 Task: Create a task  Develop a new online survey and feedback system , assign it to team member softage.2@softage.net in the project AgileCrest and update the status of the task to  Off Track , set the priority of the task to Medium
Action: Mouse moved to (76, 57)
Screenshot: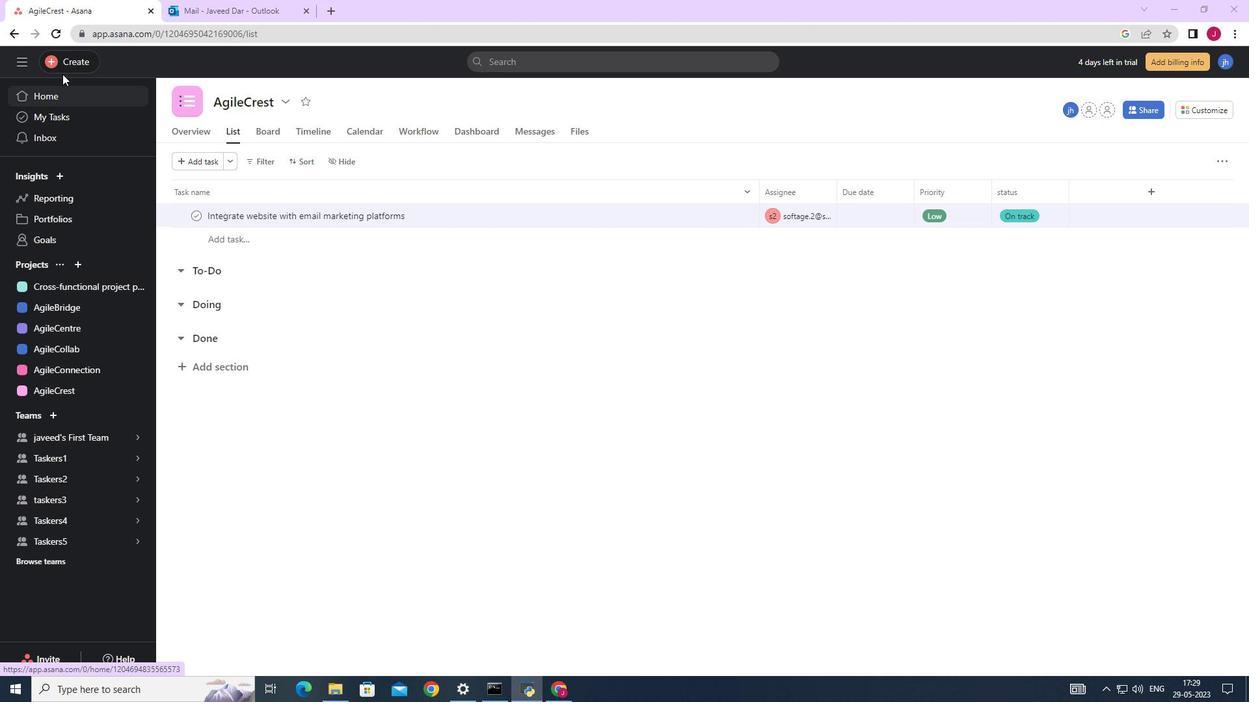 
Action: Mouse pressed left at (76, 57)
Screenshot: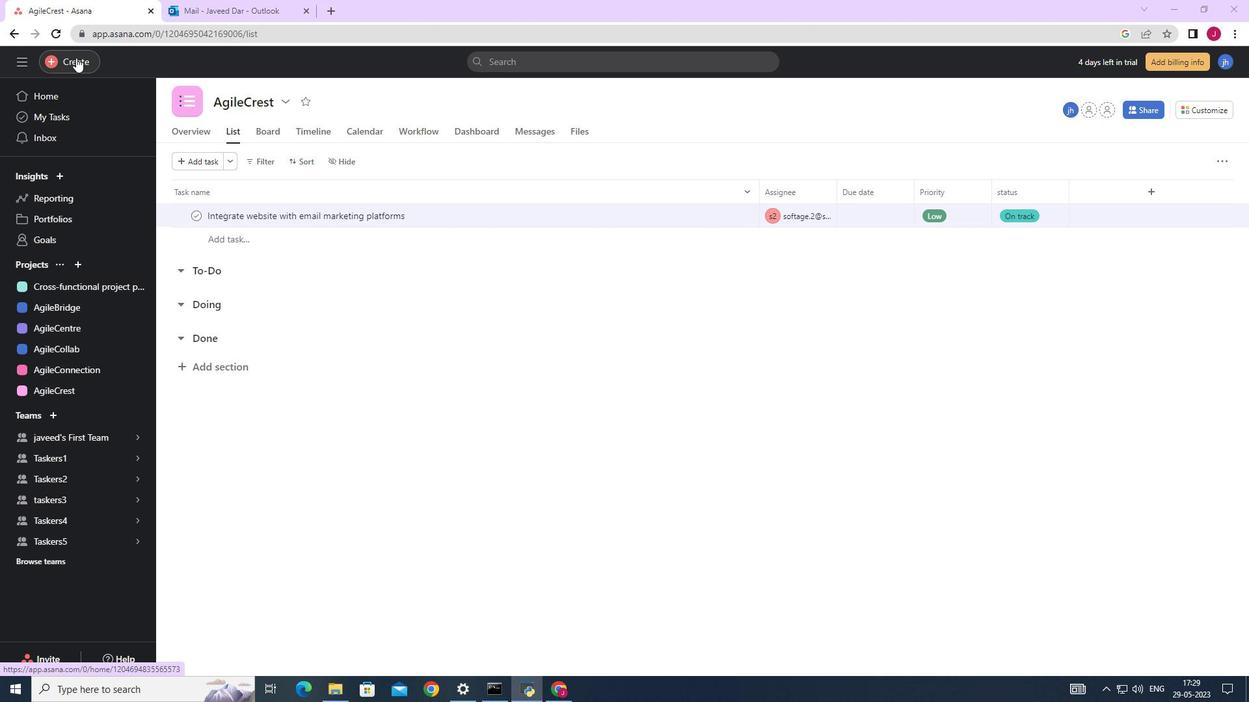 
Action: Mouse moved to (189, 57)
Screenshot: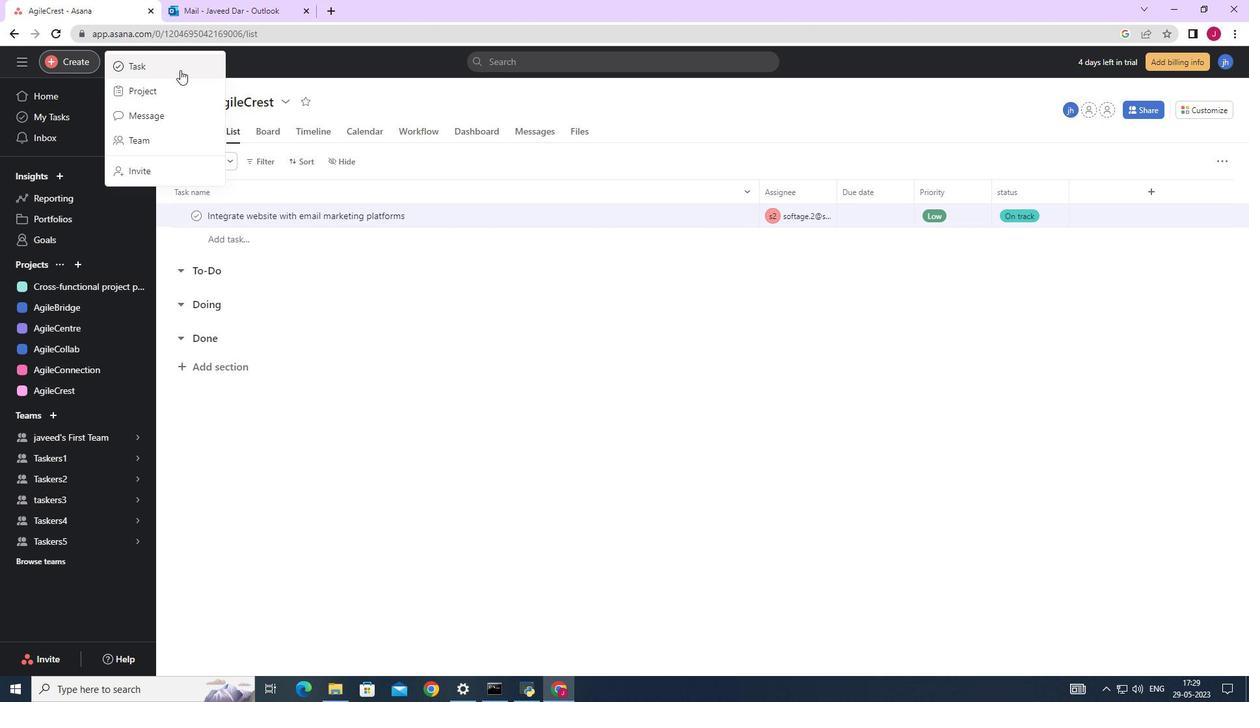 
Action: Mouse pressed left at (189, 57)
Screenshot: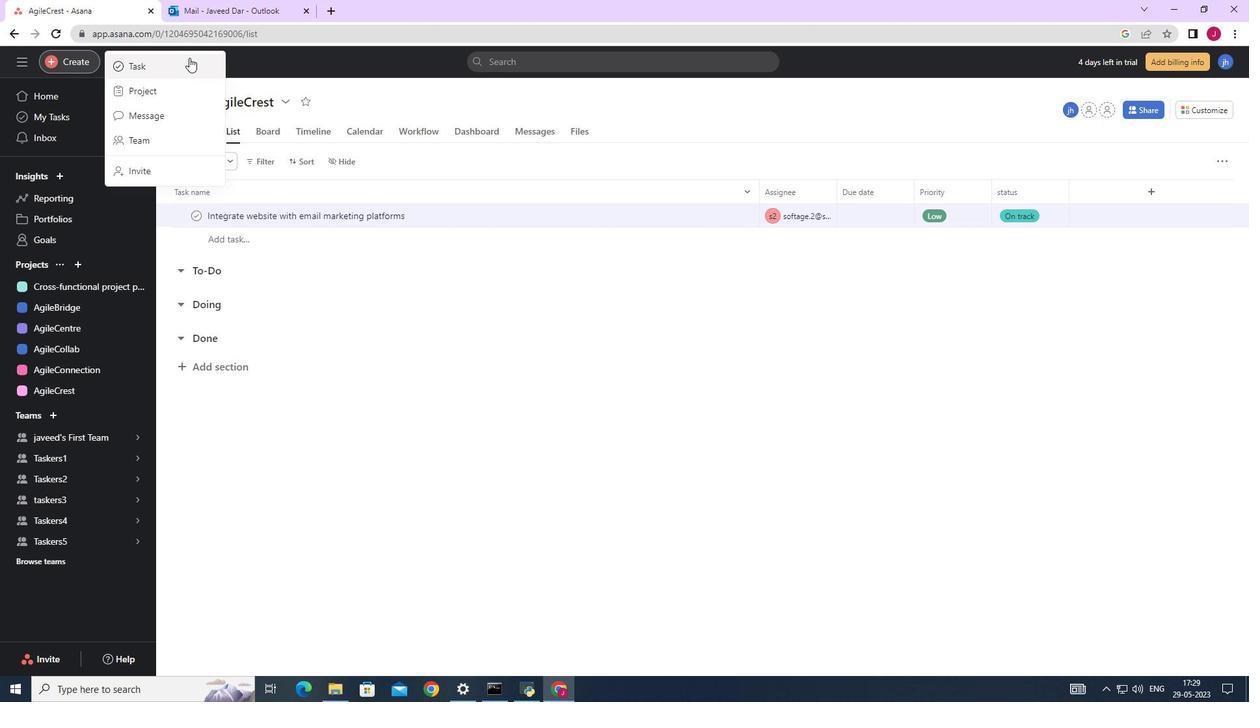 
Action: Mouse moved to (1022, 434)
Screenshot: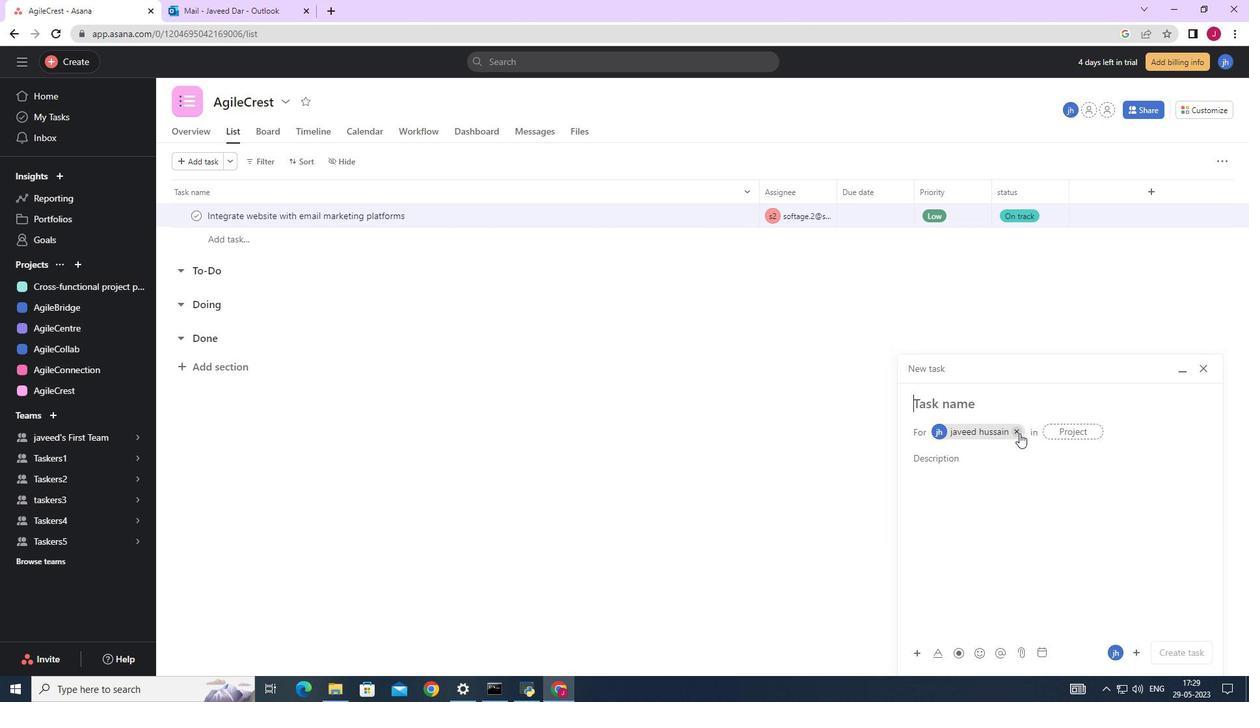 
Action: Mouse pressed left at (1022, 434)
Screenshot: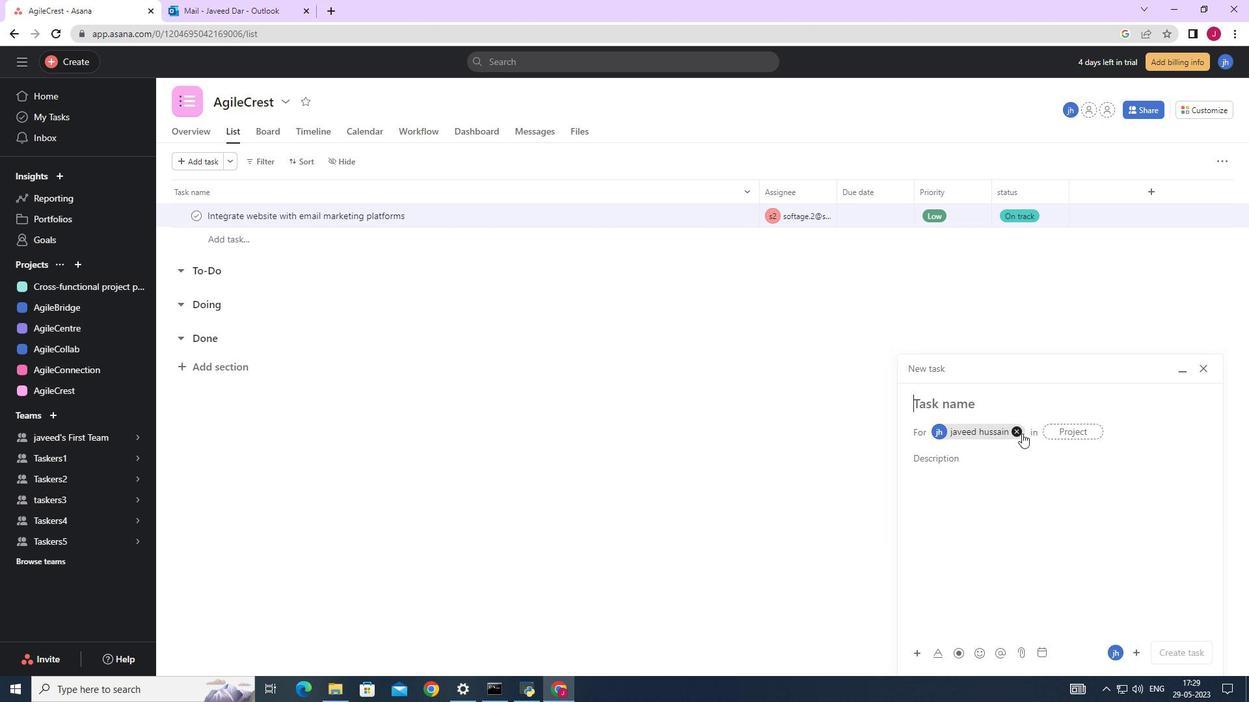 
Action: Mouse moved to (957, 407)
Screenshot: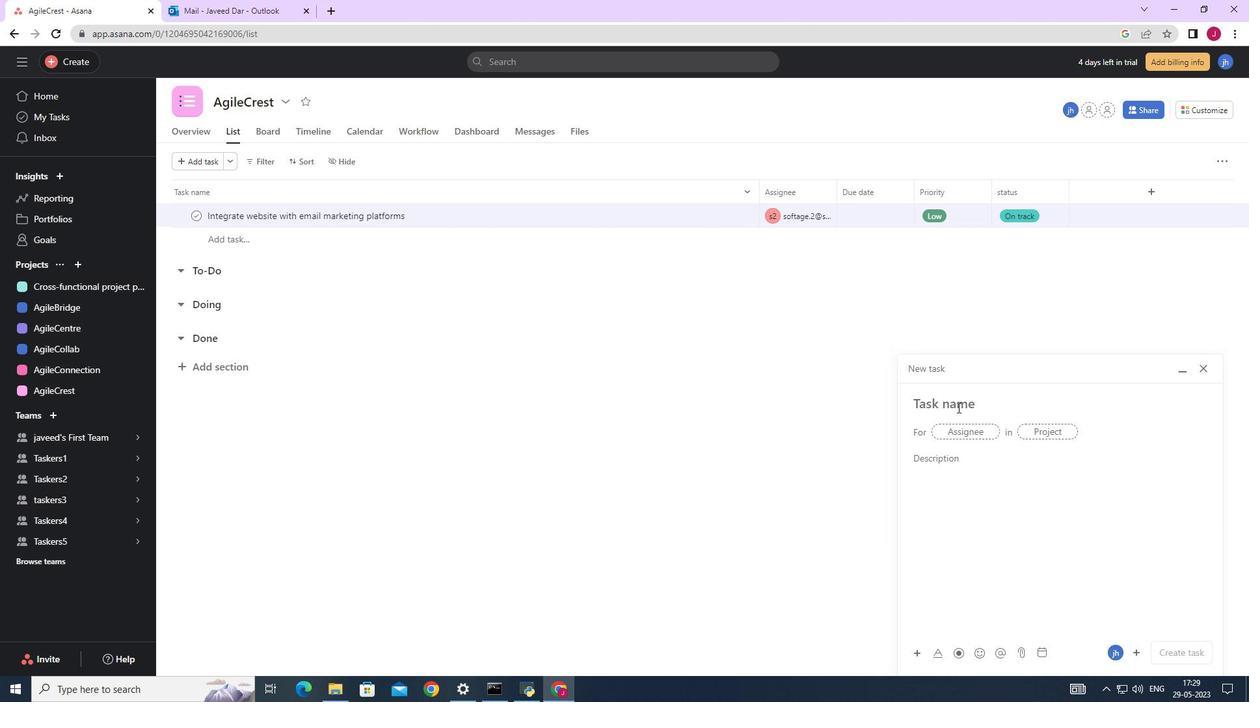 
Action: Mouse pressed left at (957, 407)
Screenshot: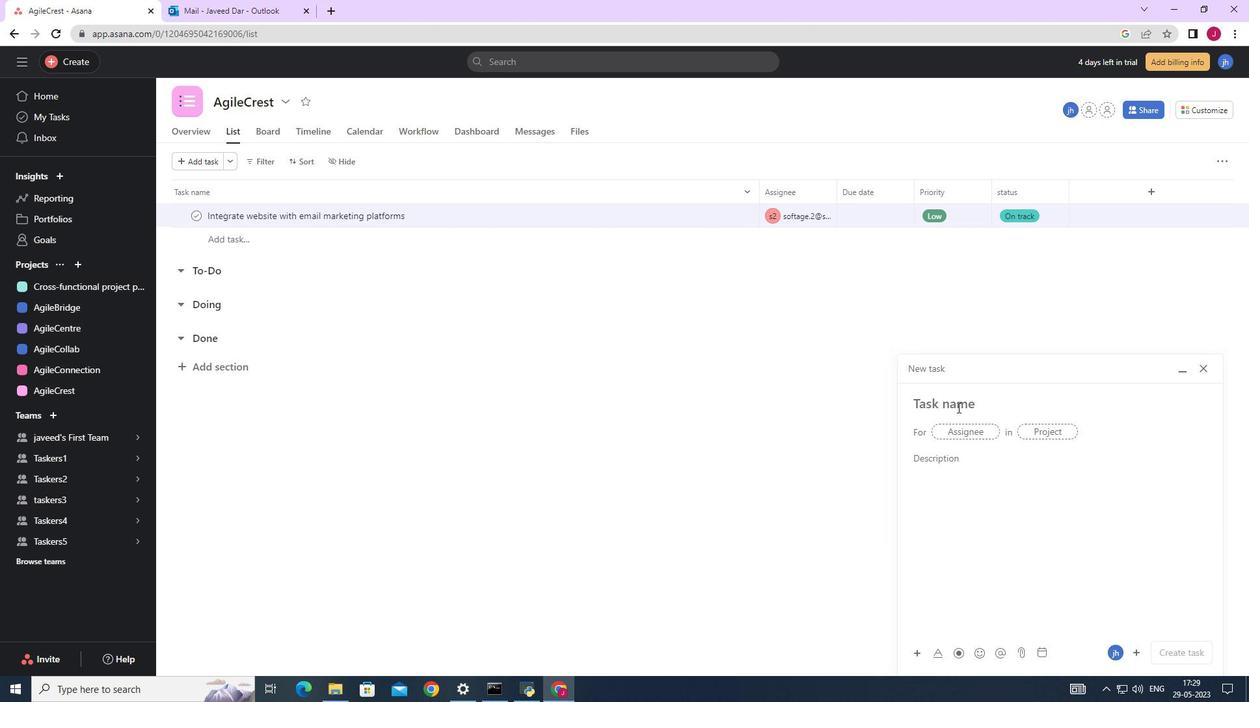 
Action: Key pressed <Key.caps_lock>D<Key.caps_lock>evelop<Key.space>a<Key.space>new<Key.space>online<Key.space>survey<Key.space>and<Key.space>feedback<Key.space>system
Screenshot: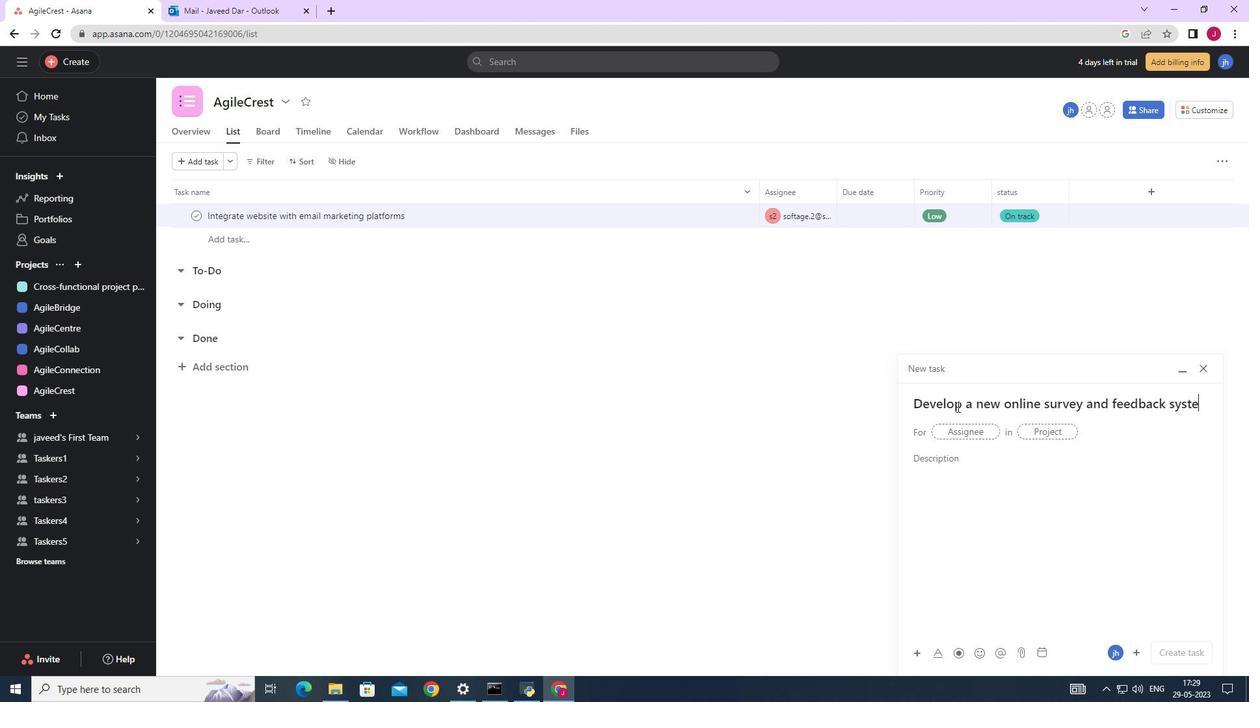 
Action: Mouse moved to (971, 426)
Screenshot: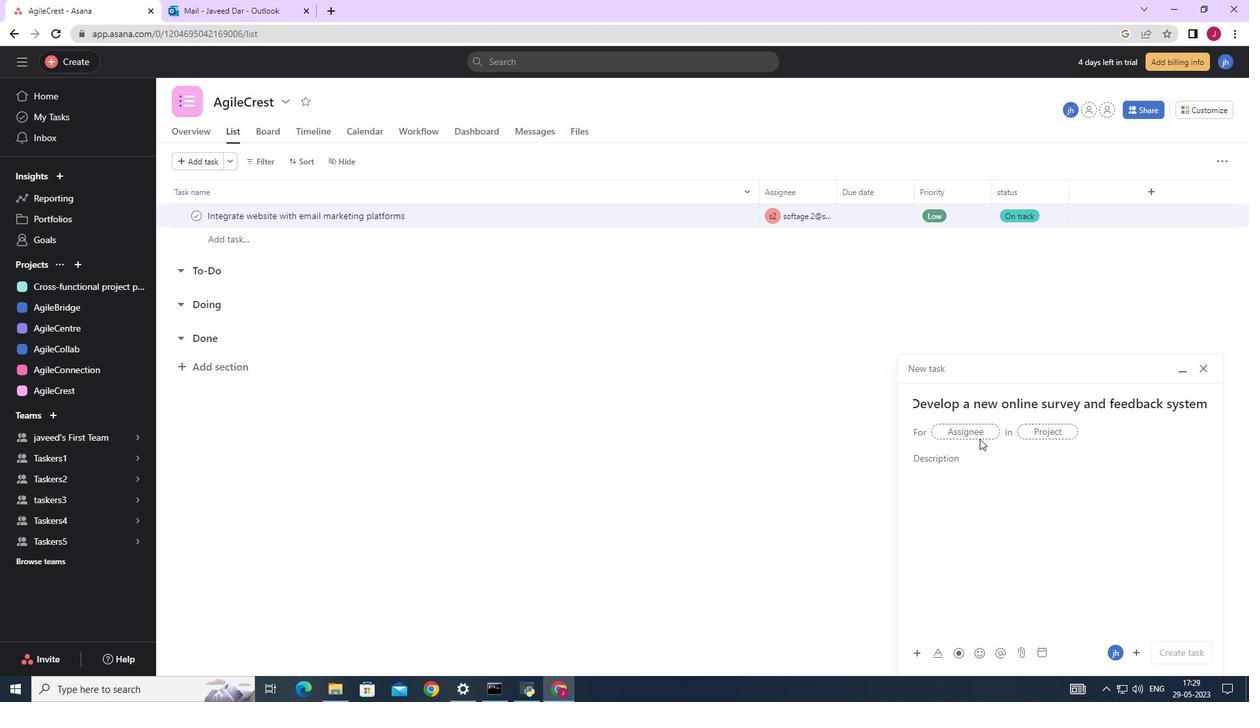 
Action: Mouse pressed left at (971, 426)
Screenshot: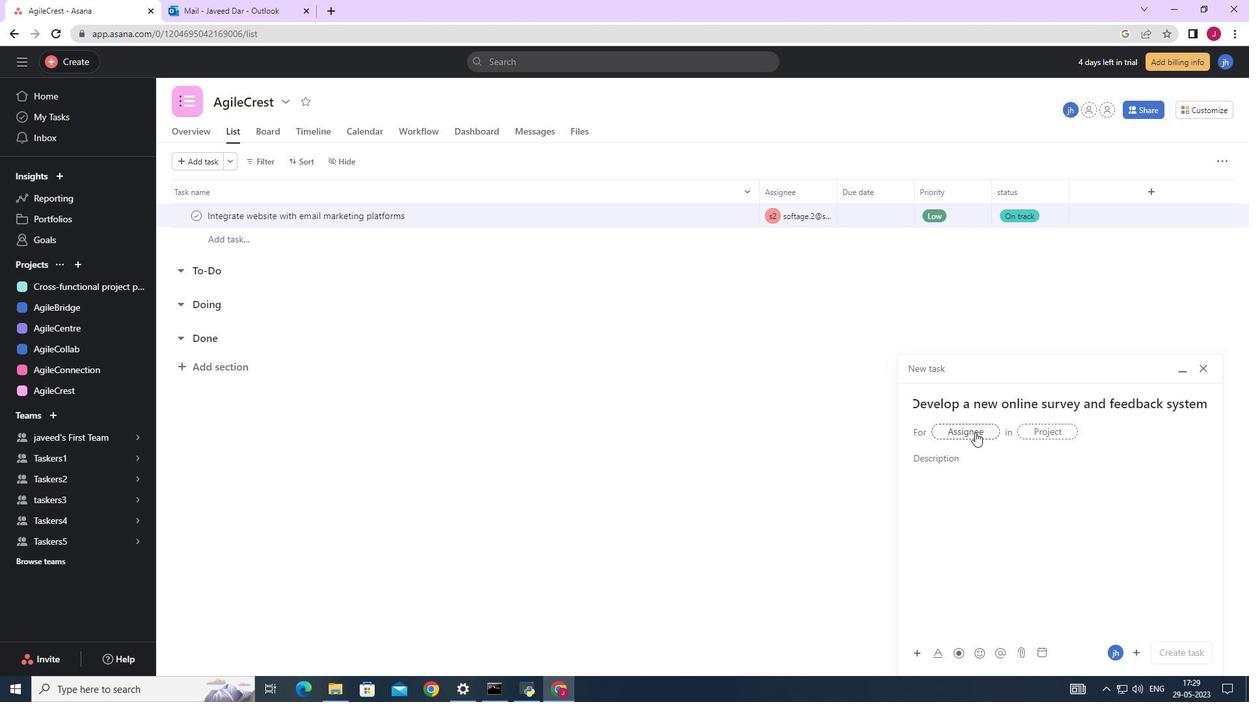 
Action: Mouse moved to (967, 431)
Screenshot: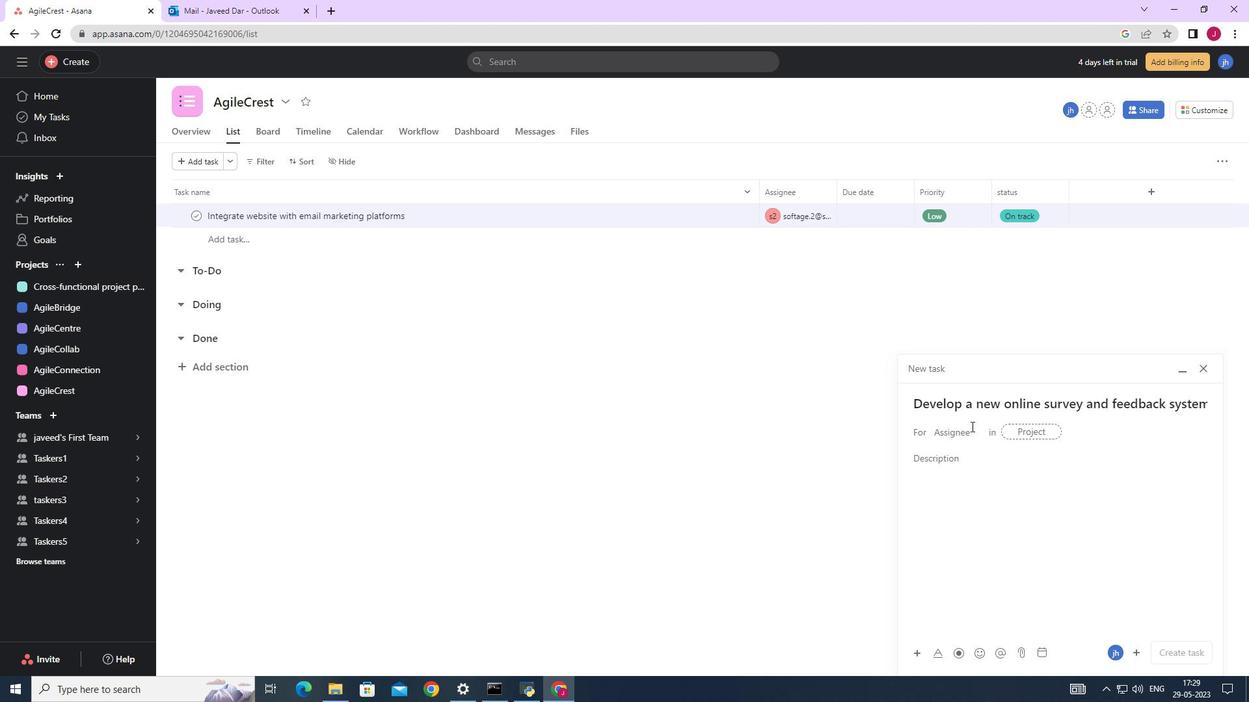 
Action: Key pressed soft
Screenshot: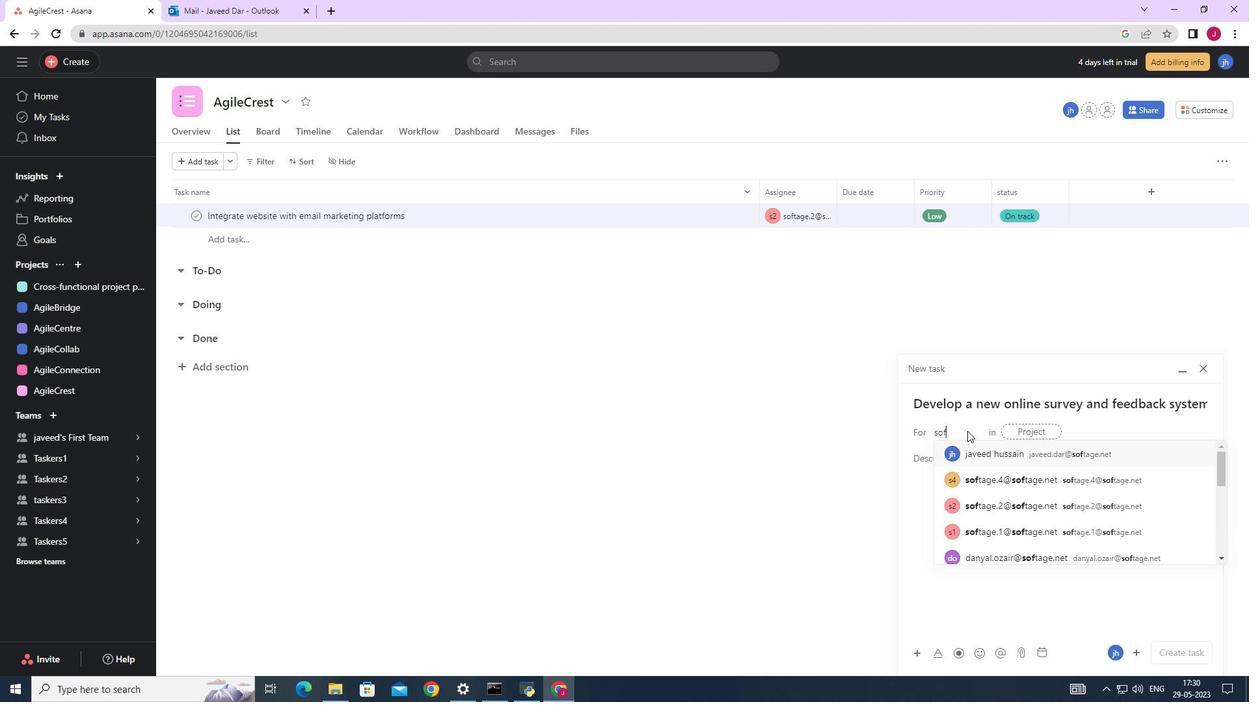 
Action: Mouse moved to (1021, 508)
Screenshot: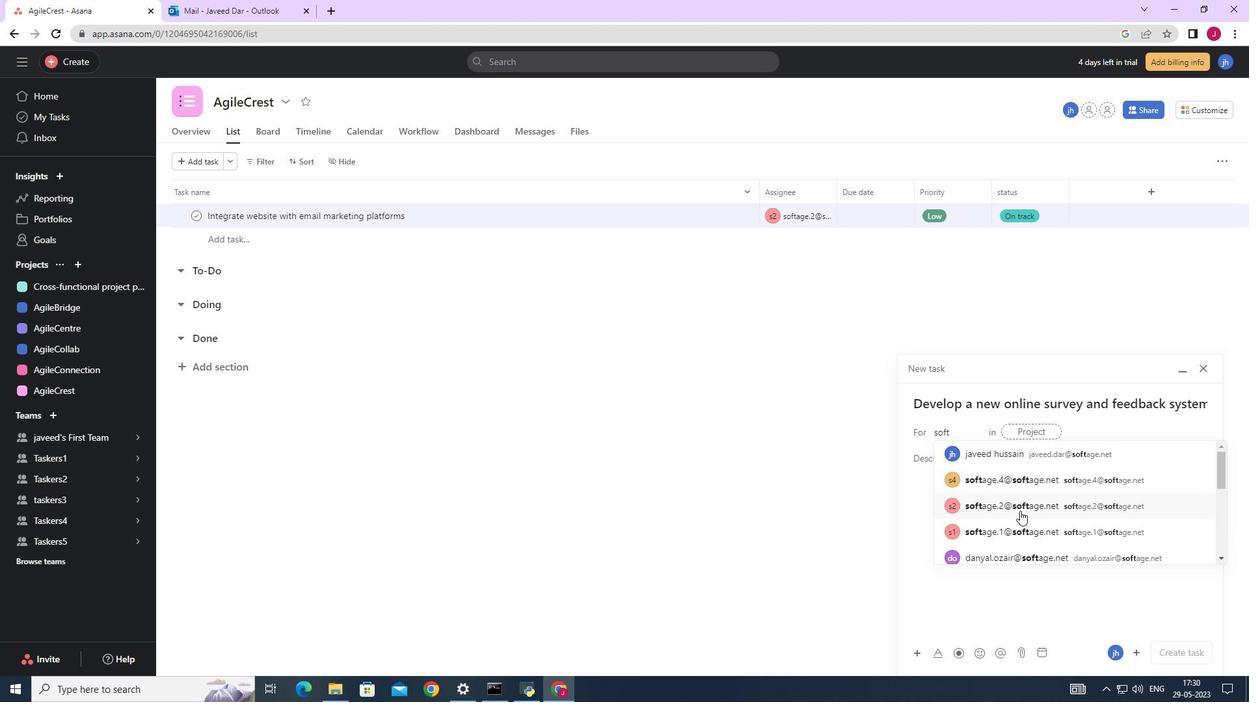 
Action: Mouse pressed left at (1021, 508)
Screenshot: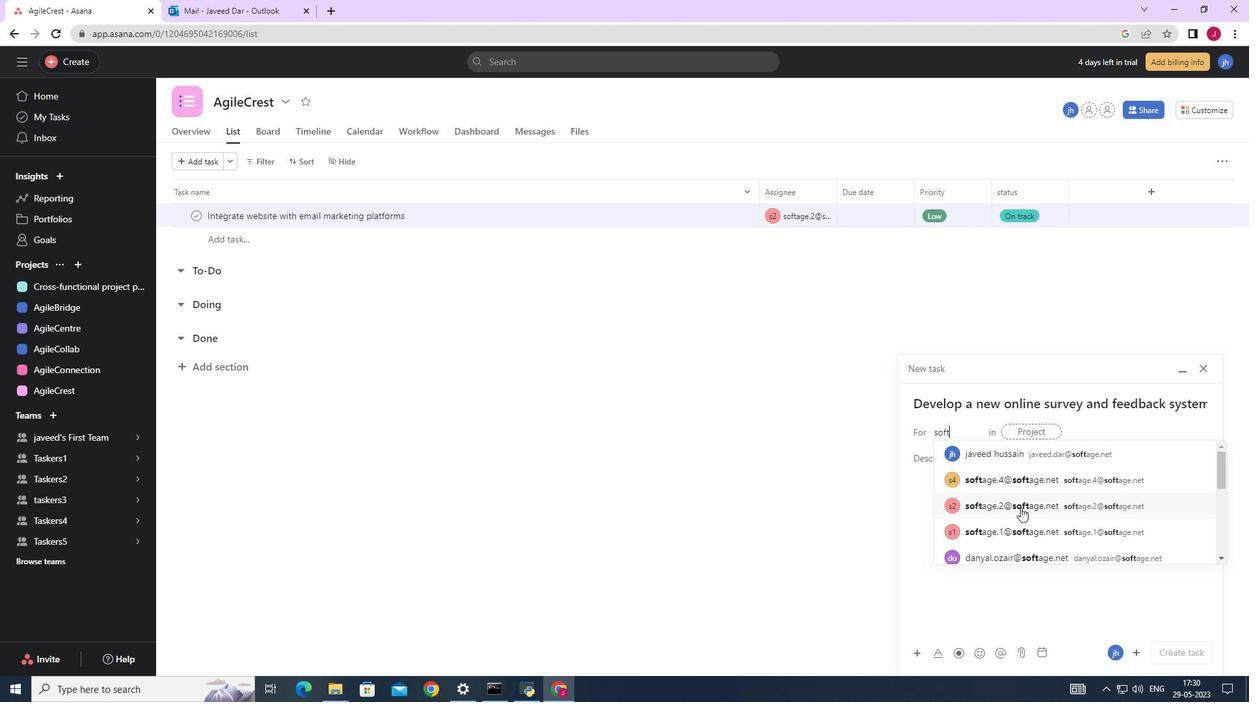 
Action: Mouse moved to (1082, 432)
Screenshot: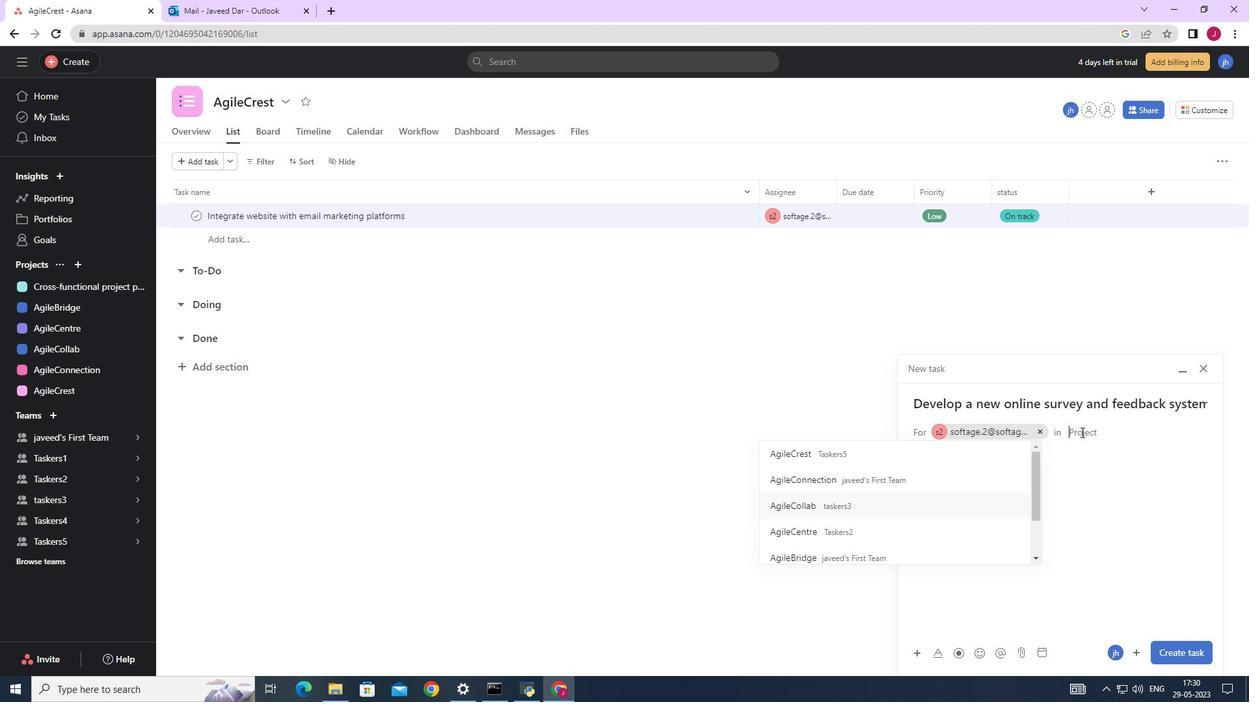 
Action: Mouse pressed left at (1082, 432)
Screenshot: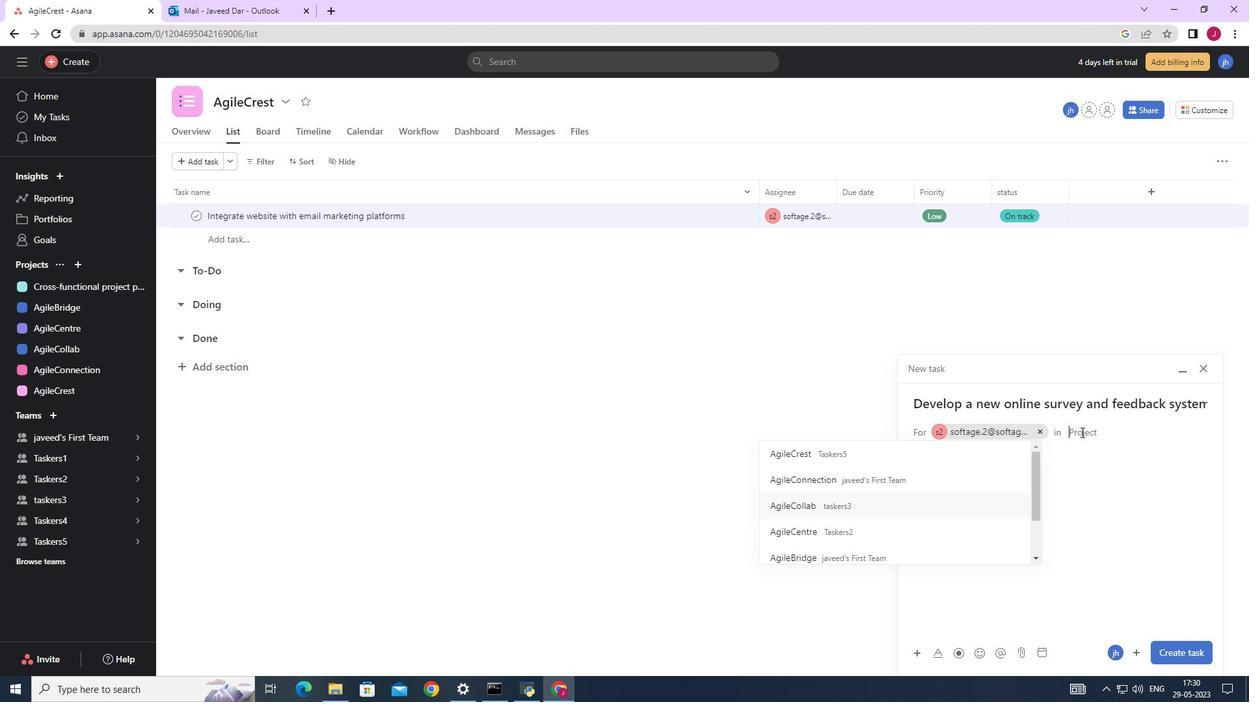 
Action: Mouse moved to (843, 447)
Screenshot: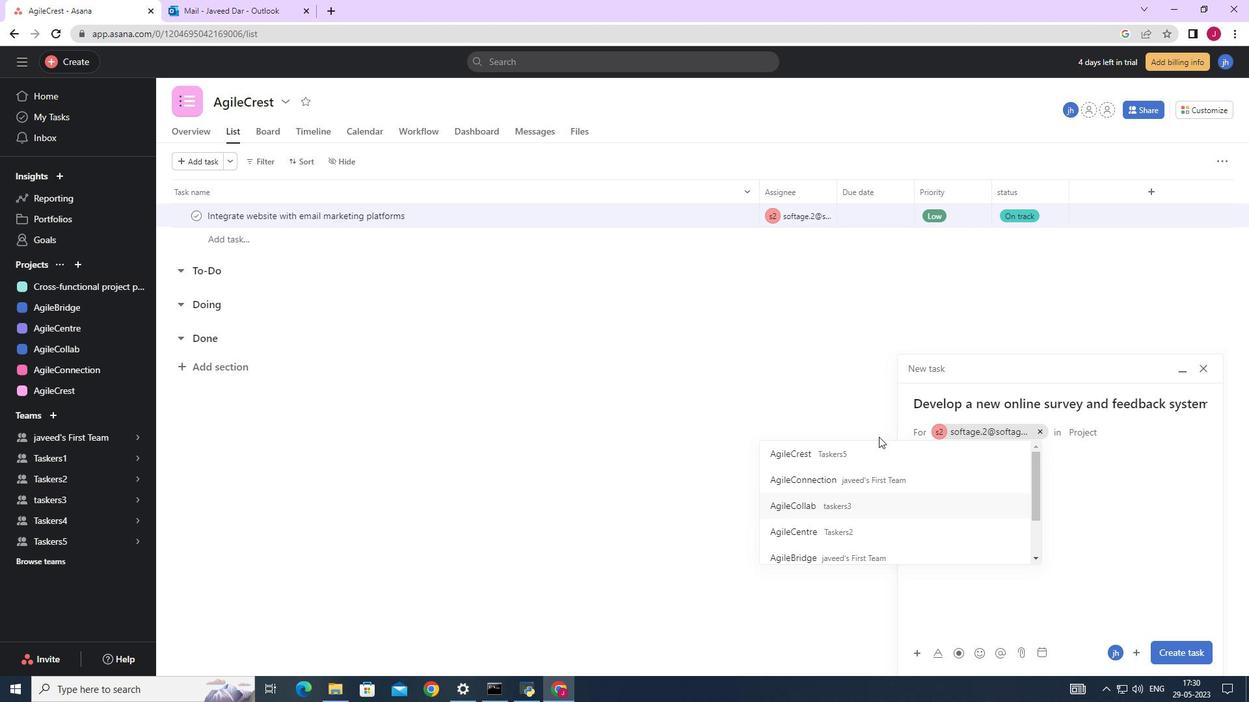 
Action: Mouse pressed left at (843, 447)
Screenshot: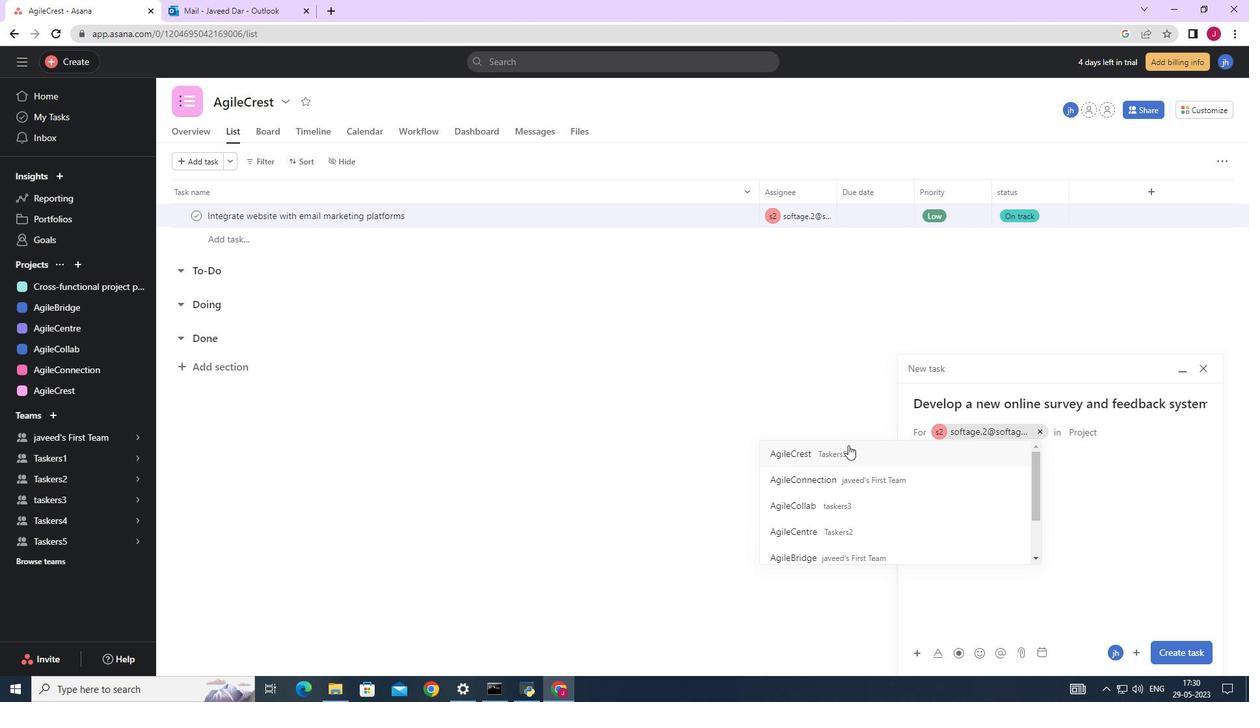 
Action: Mouse moved to (974, 465)
Screenshot: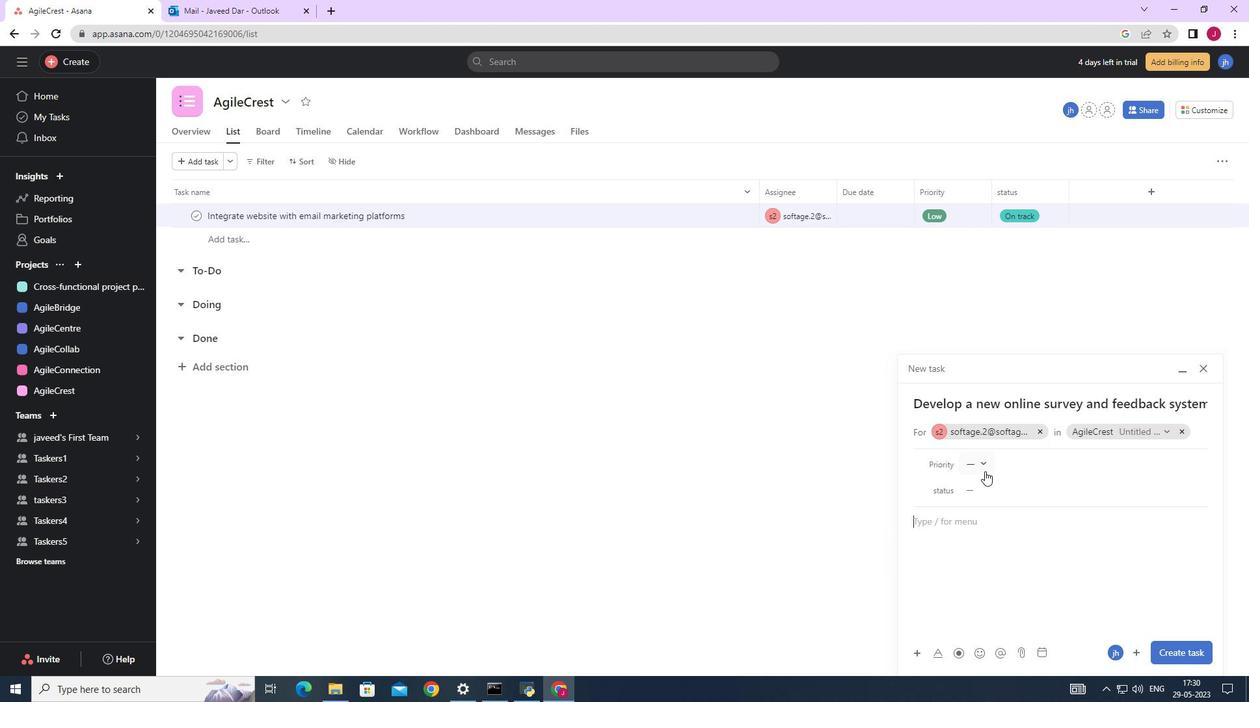 
Action: Mouse pressed left at (974, 465)
Screenshot: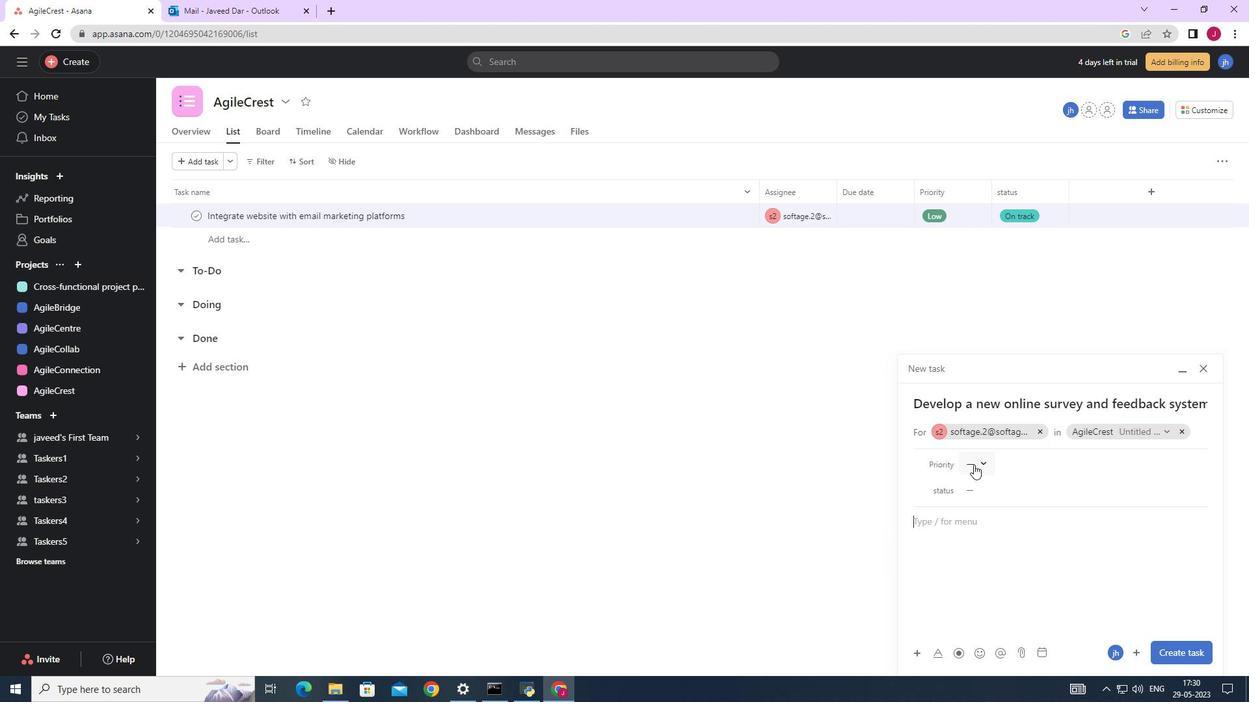 
Action: Mouse moved to (1000, 529)
Screenshot: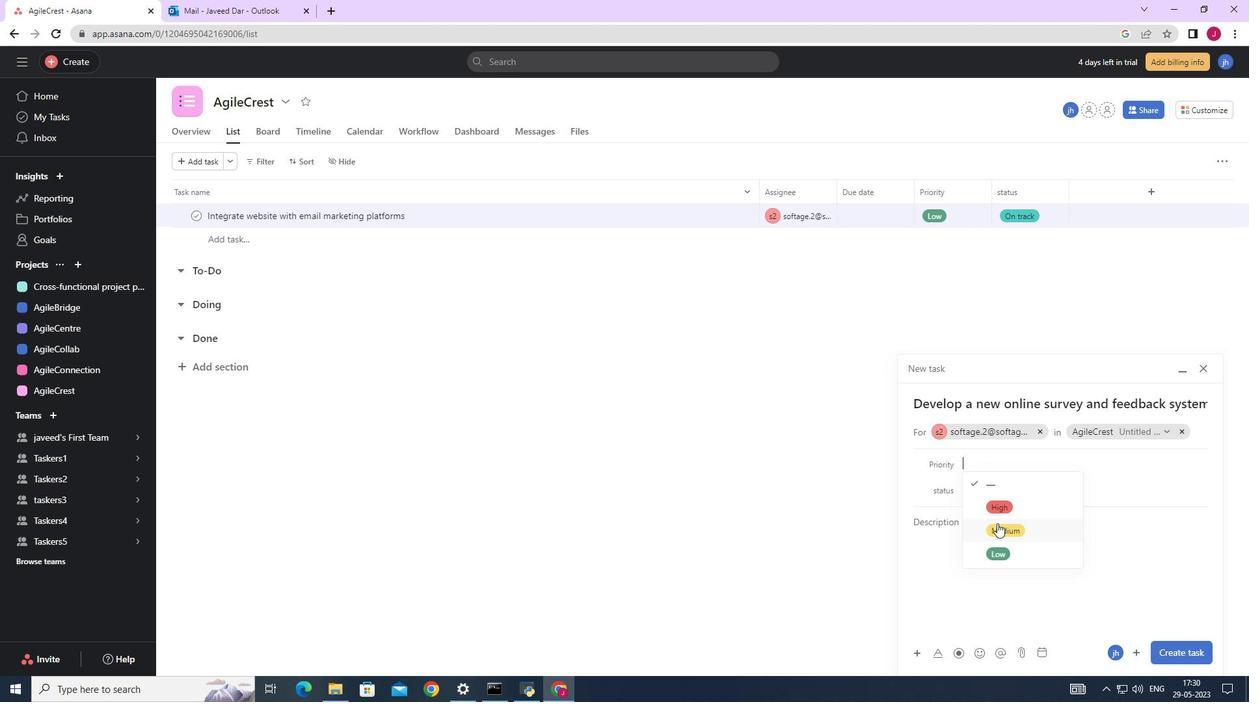 
Action: Mouse pressed left at (1000, 529)
Screenshot: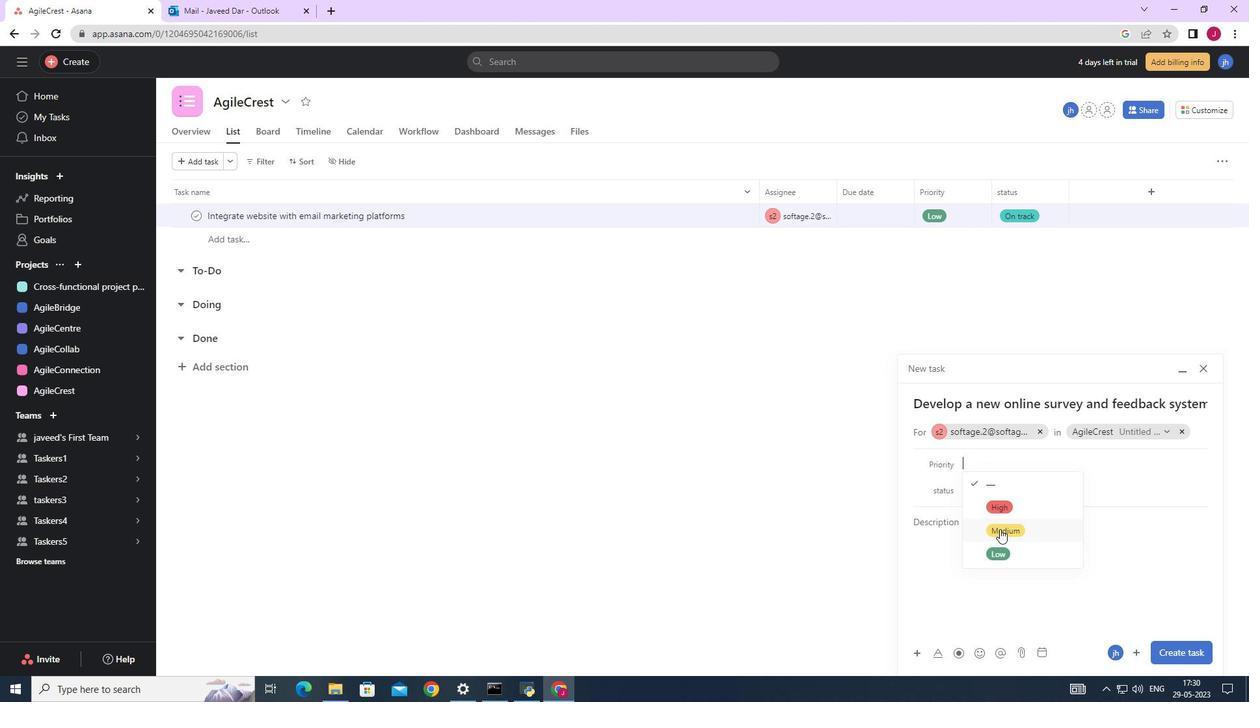 
Action: Mouse moved to (993, 489)
Screenshot: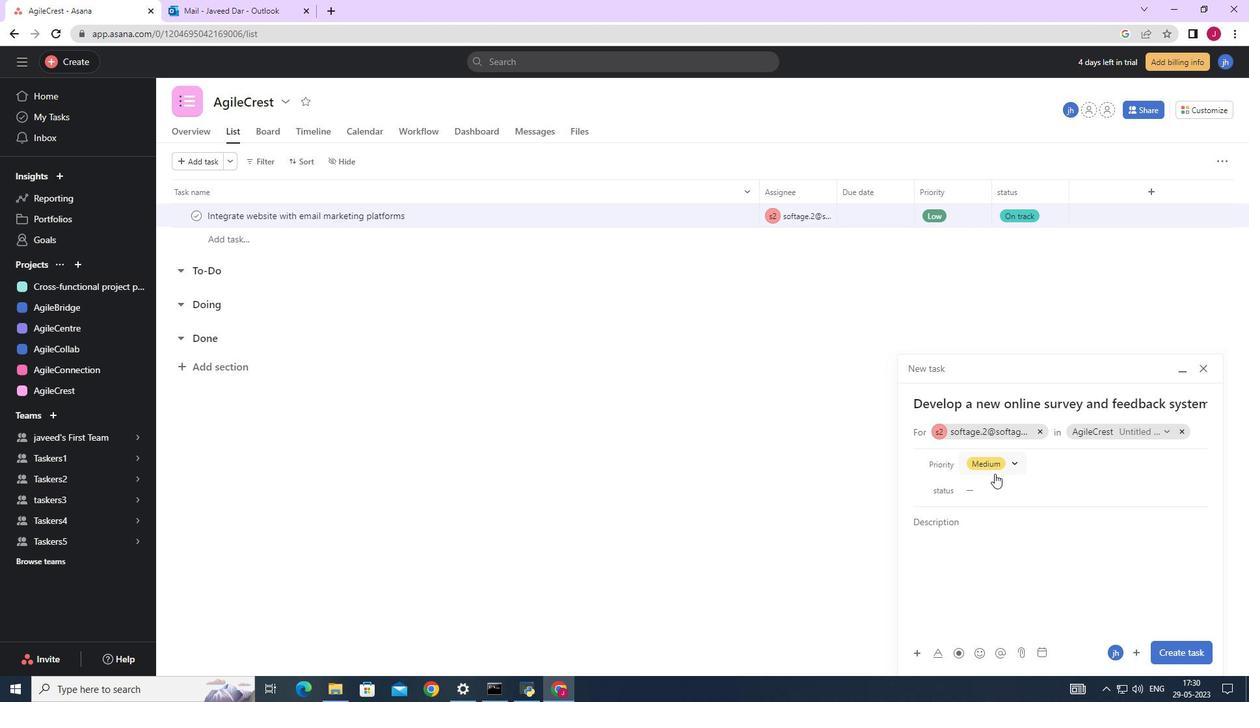 
Action: Mouse pressed left at (993, 489)
Screenshot: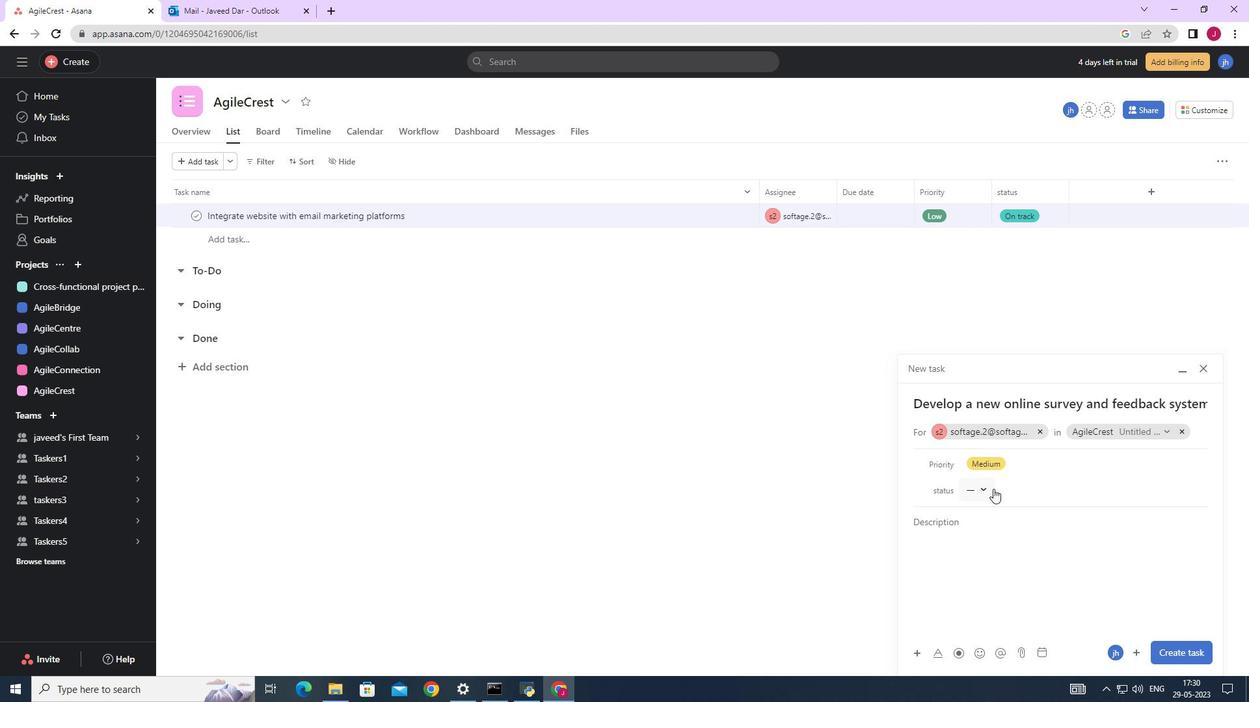 
Action: Mouse moved to (1009, 551)
Screenshot: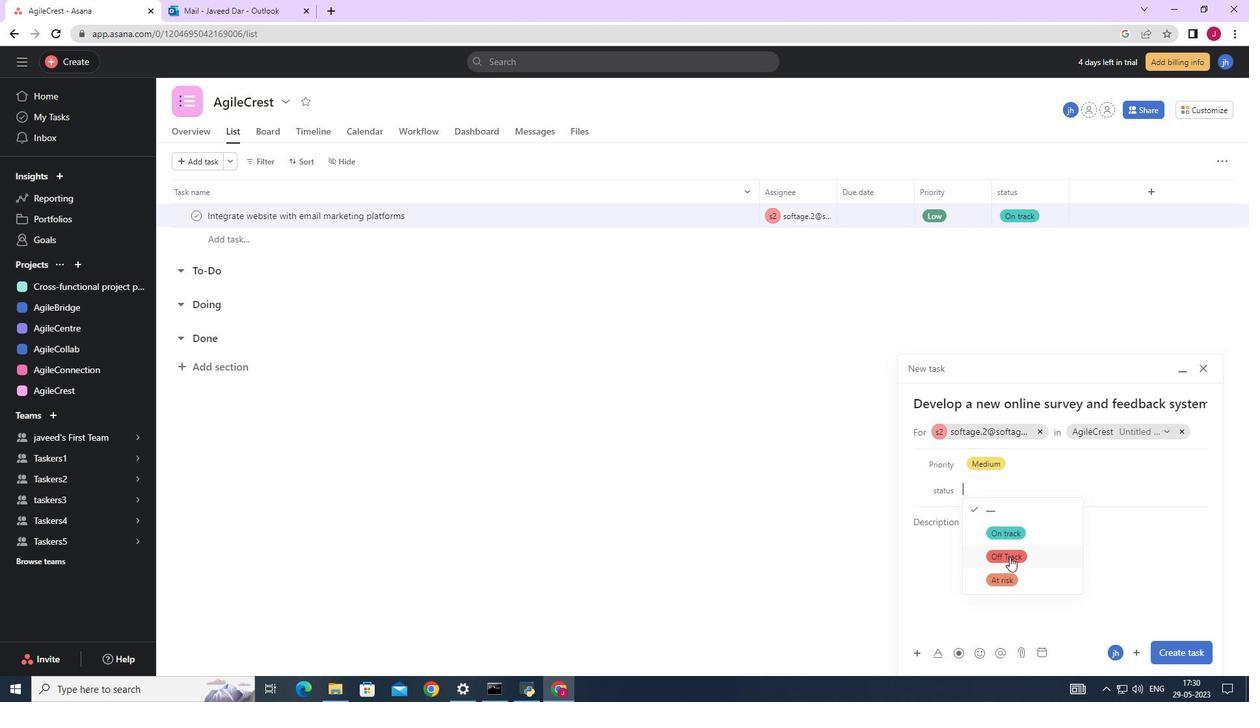
Action: Mouse pressed left at (1009, 551)
Screenshot: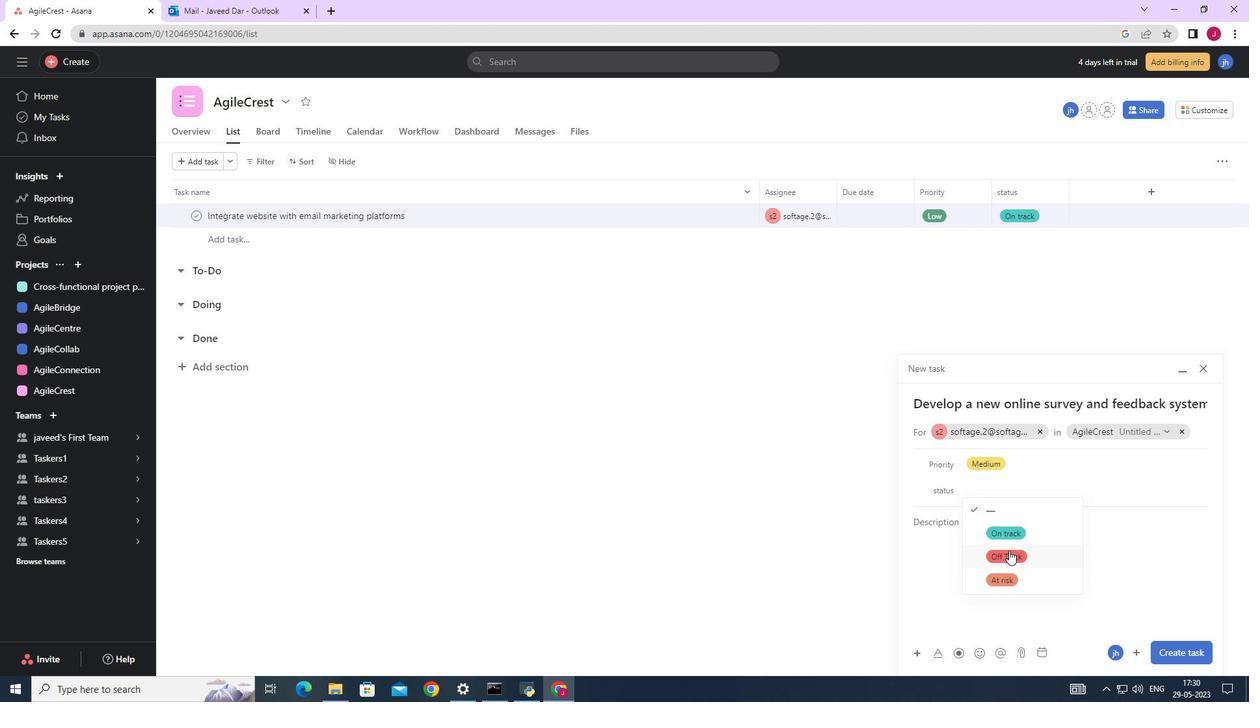 
Action: Mouse moved to (1168, 650)
Screenshot: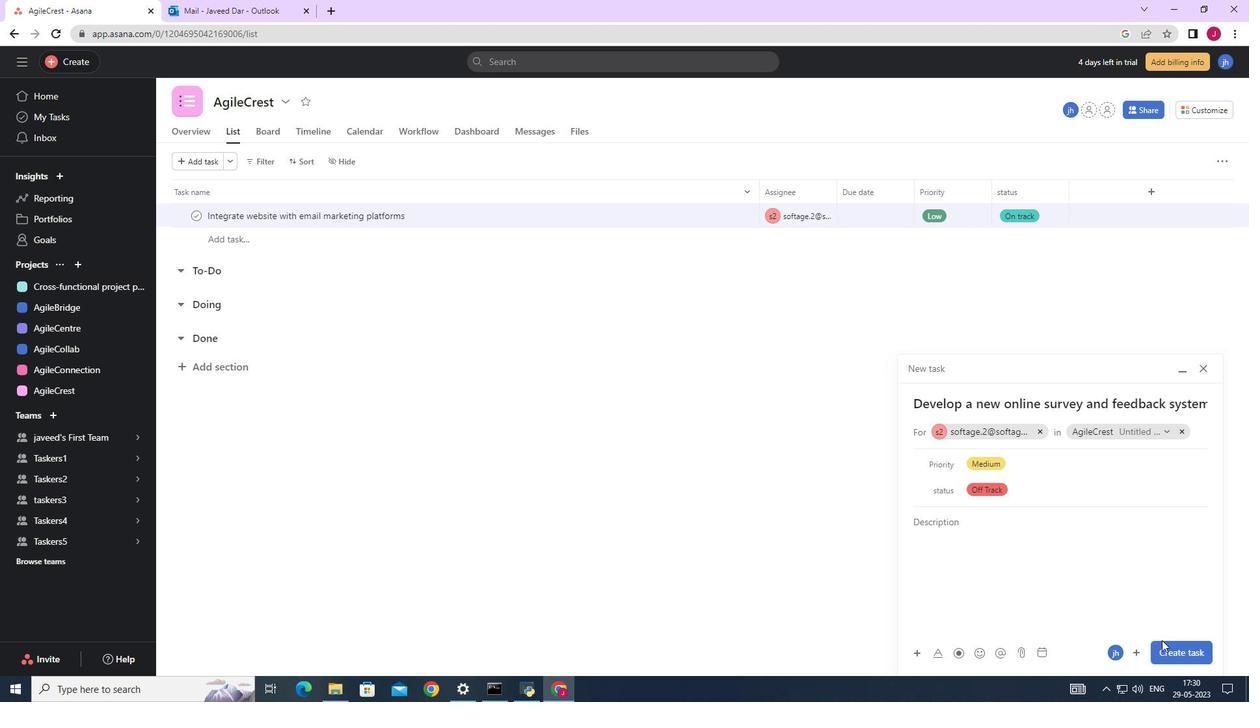 
Action: Mouse pressed left at (1168, 650)
Screenshot: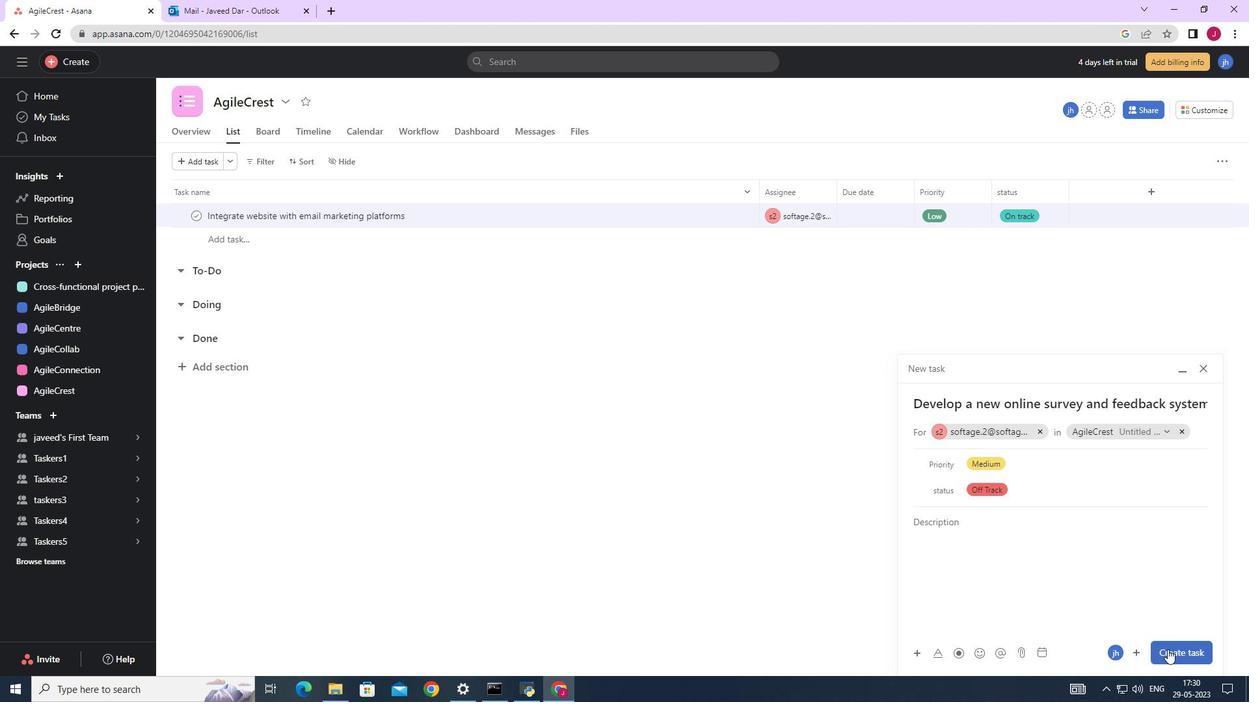 
Action: Mouse moved to (636, 420)
Screenshot: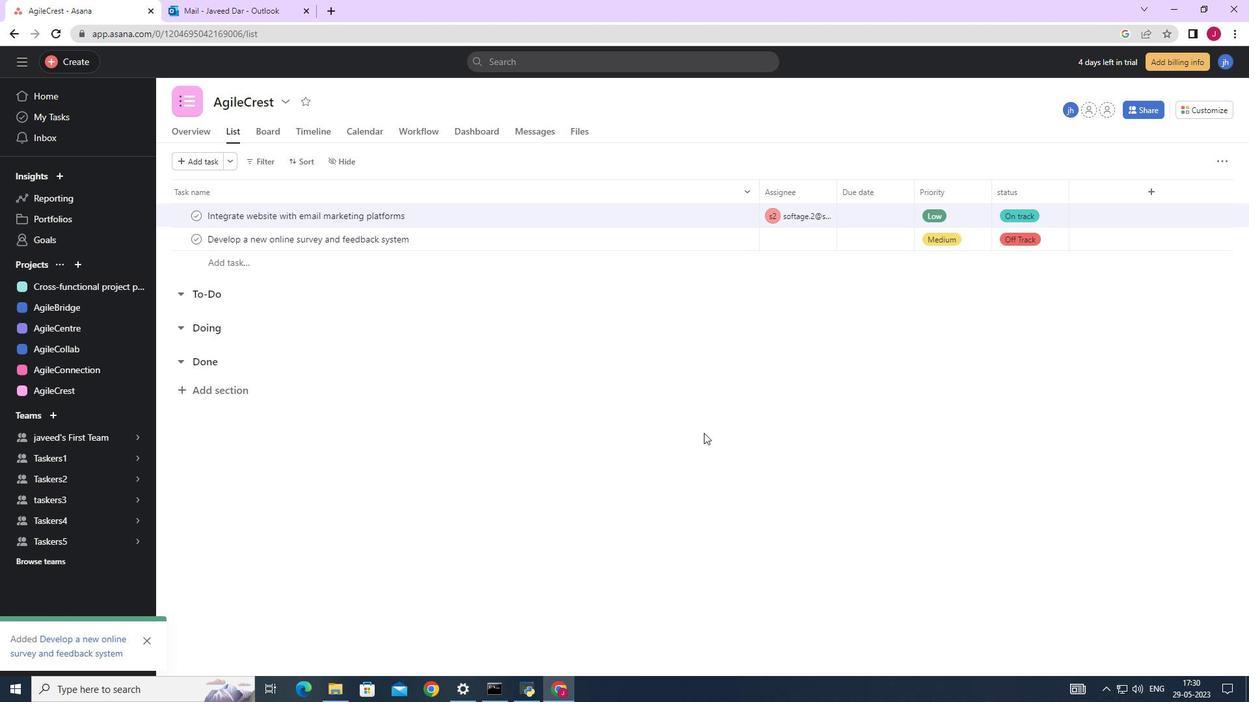 
